 Task: Create a sub task Design and Implement Solution for the task  Implement a new point of sale (POS) system for a retail store in the project AgileBolt , assign it to team member softage.3@softage.net and update the status of the sub task to  On Track  , set the priority of the sub task to Low
Action: Mouse moved to (524, 292)
Screenshot: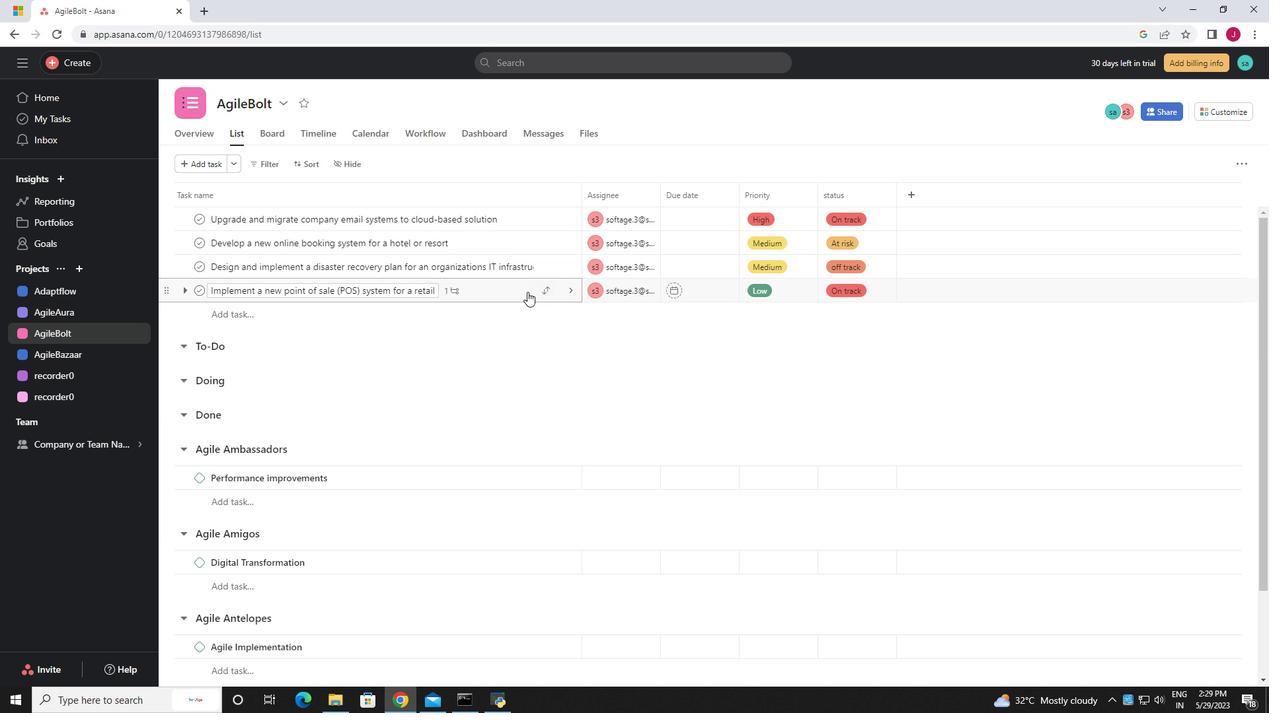 
Action: Mouse pressed left at (524, 292)
Screenshot: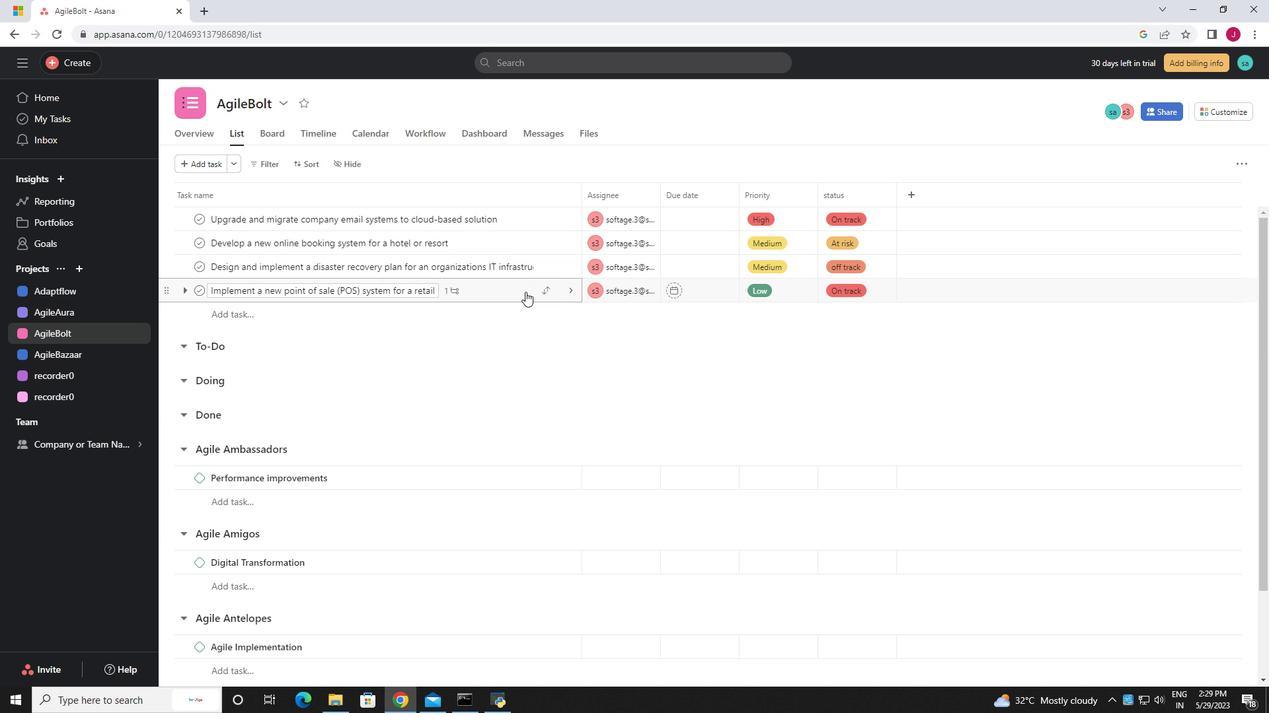 
Action: Mouse moved to (902, 466)
Screenshot: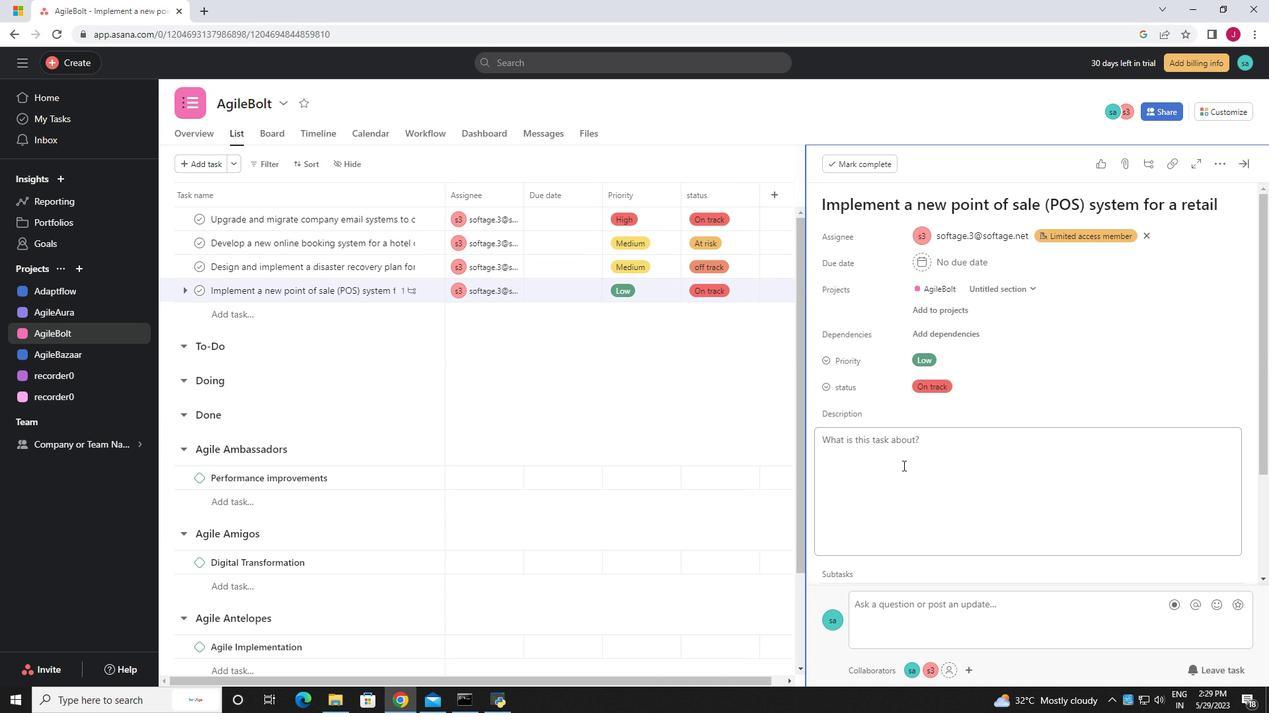 
Action: Mouse scrolled (902, 465) with delta (0, 0)
Screenshot: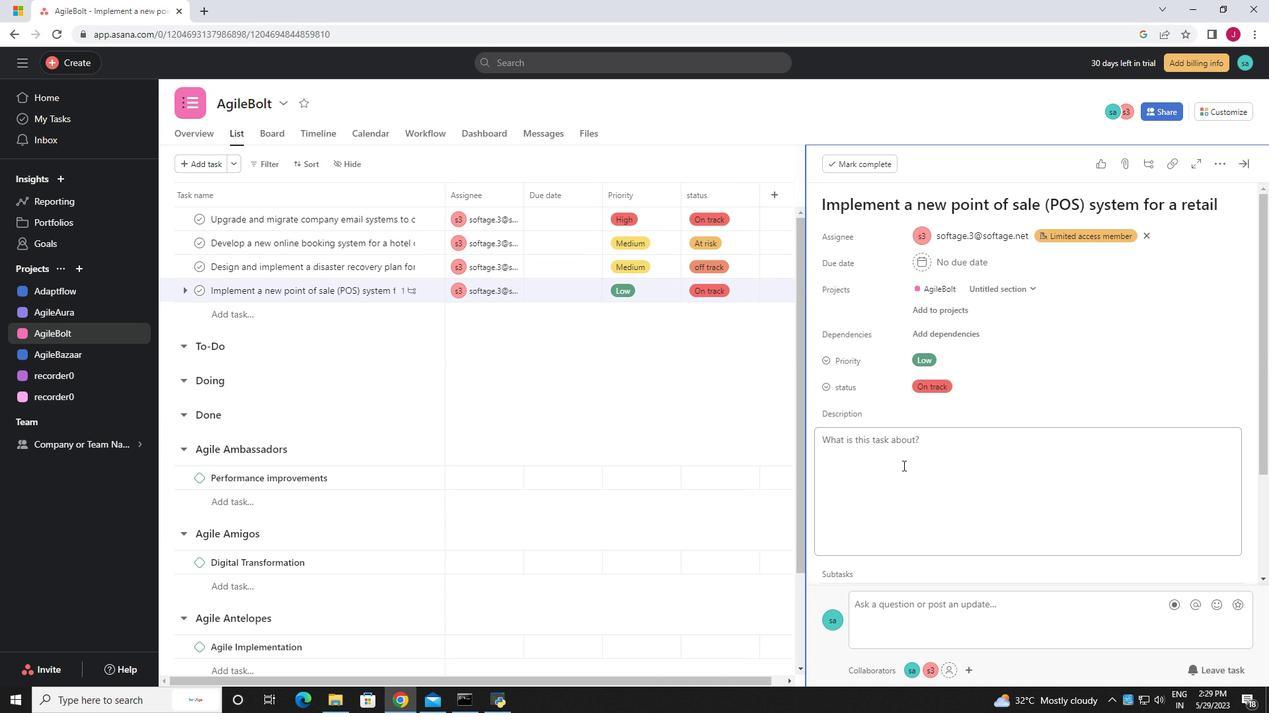 
Action: Mouse moved to (903, 466)
Screenshot: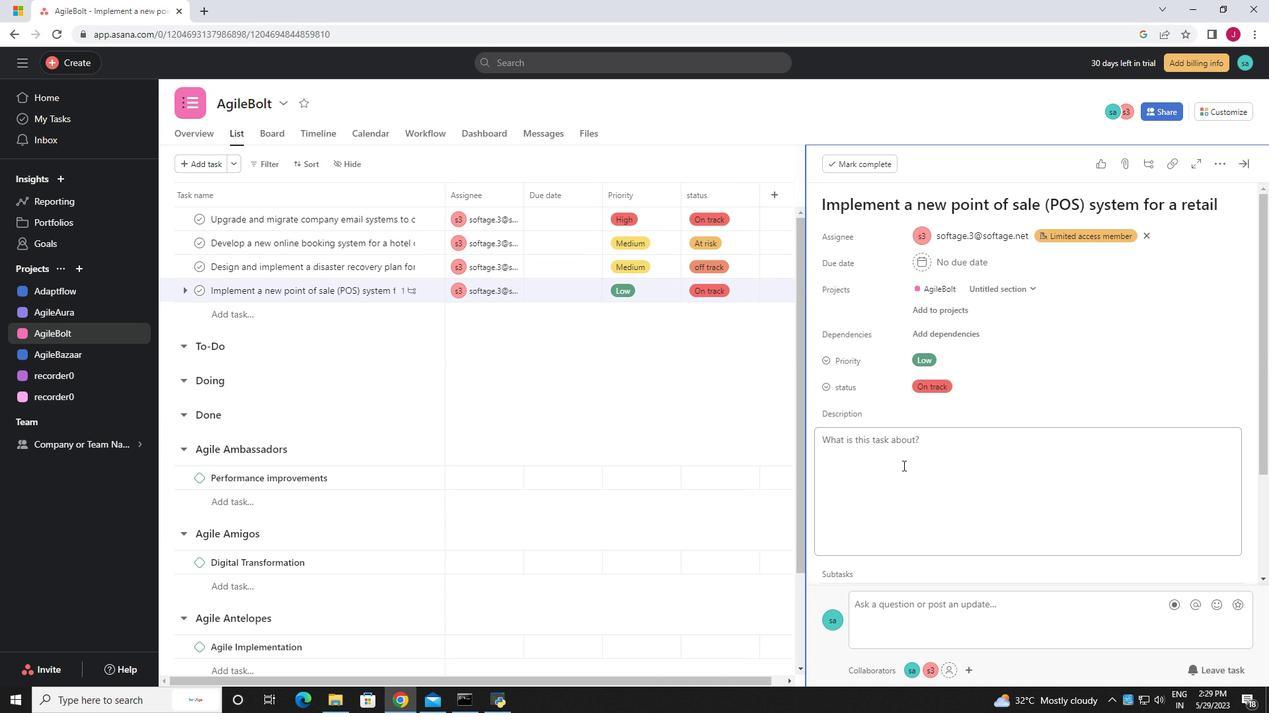 
Action: Mouse scrolled (902, 465) with delta (0, 0)
Screenshot: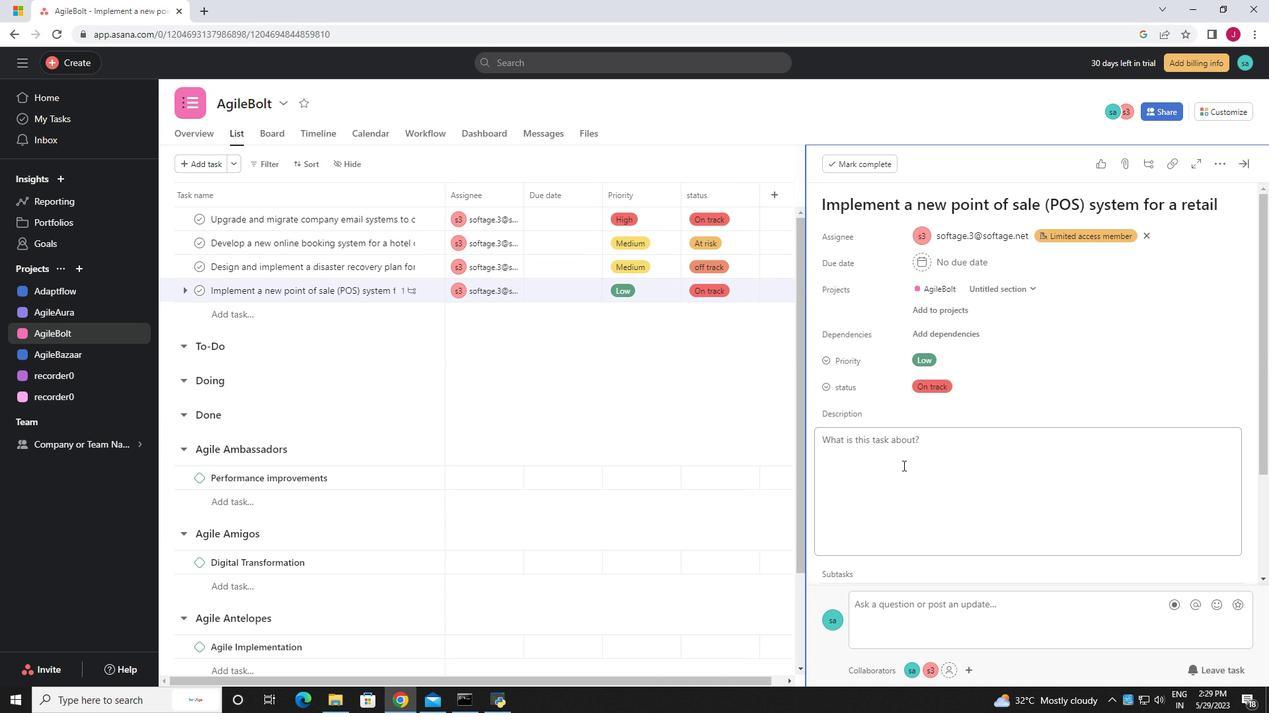 
Action: Mouse moved to (903, 467)
Screenshot: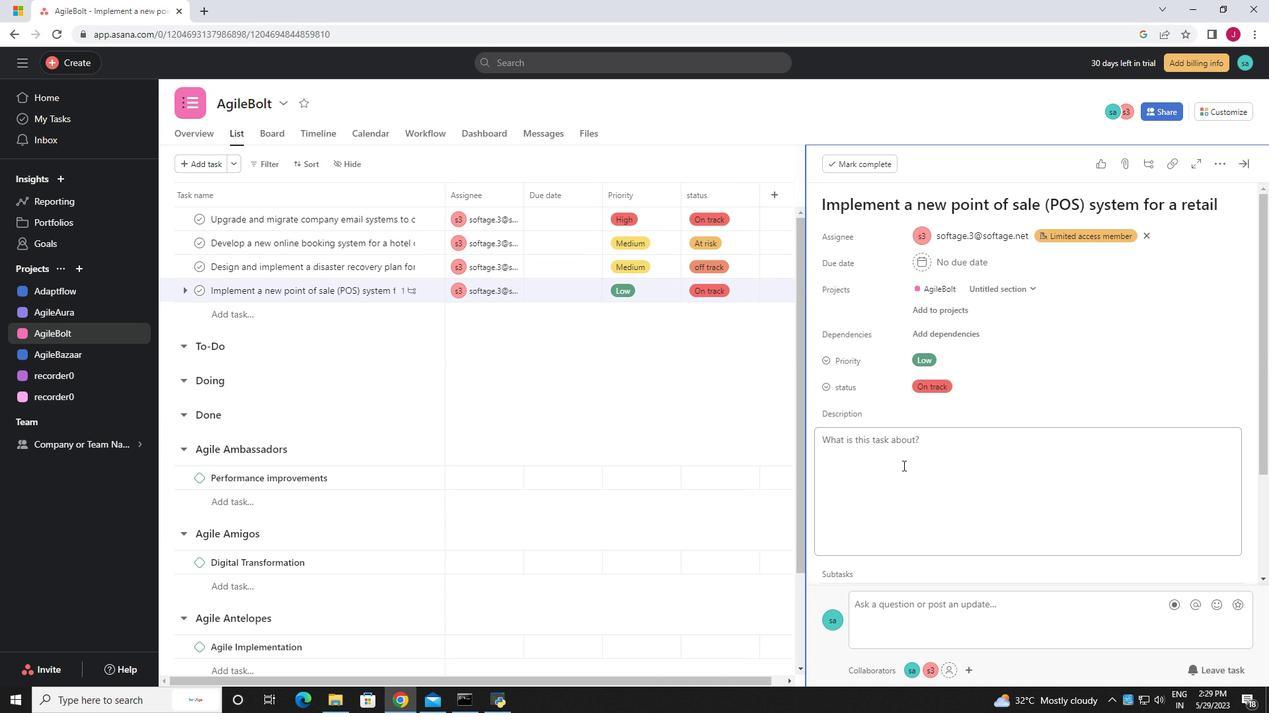 
Action: Mouse scrolled (903, 466) with delta (0, 0)
Screenshot: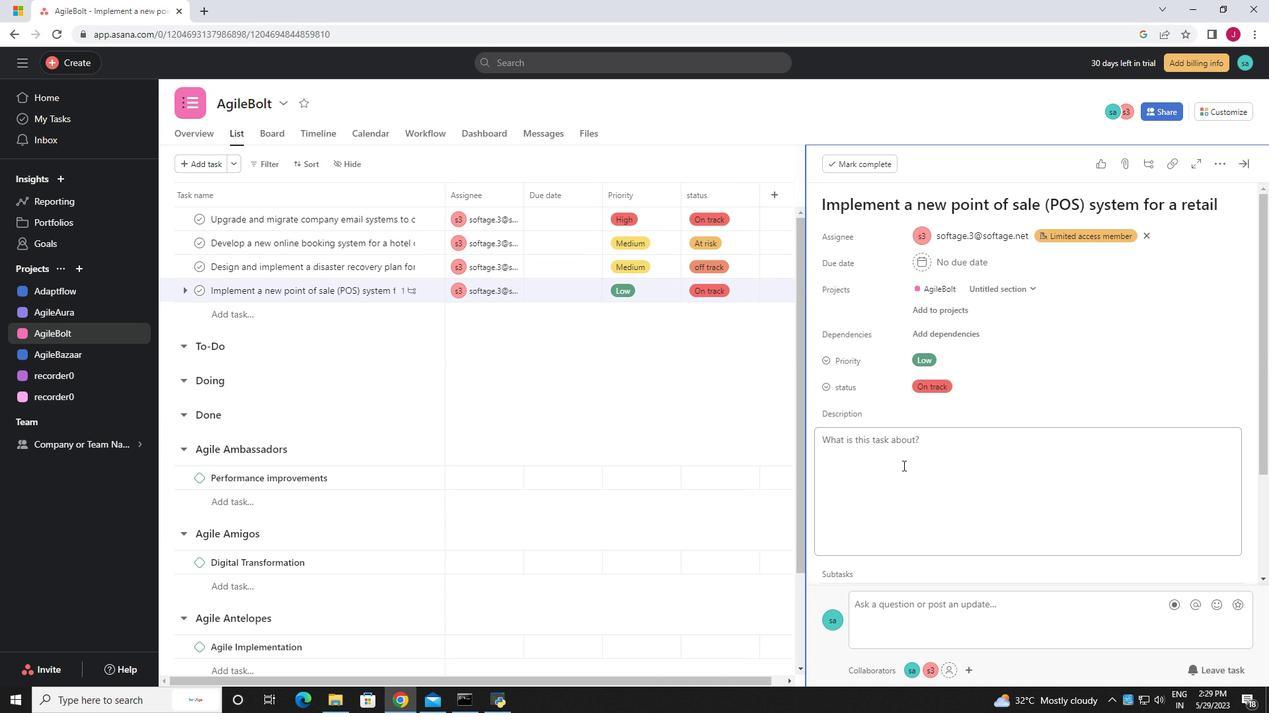 
Action: Mouse scrolled (903, 466) with delta (0, 0)
Screenshot: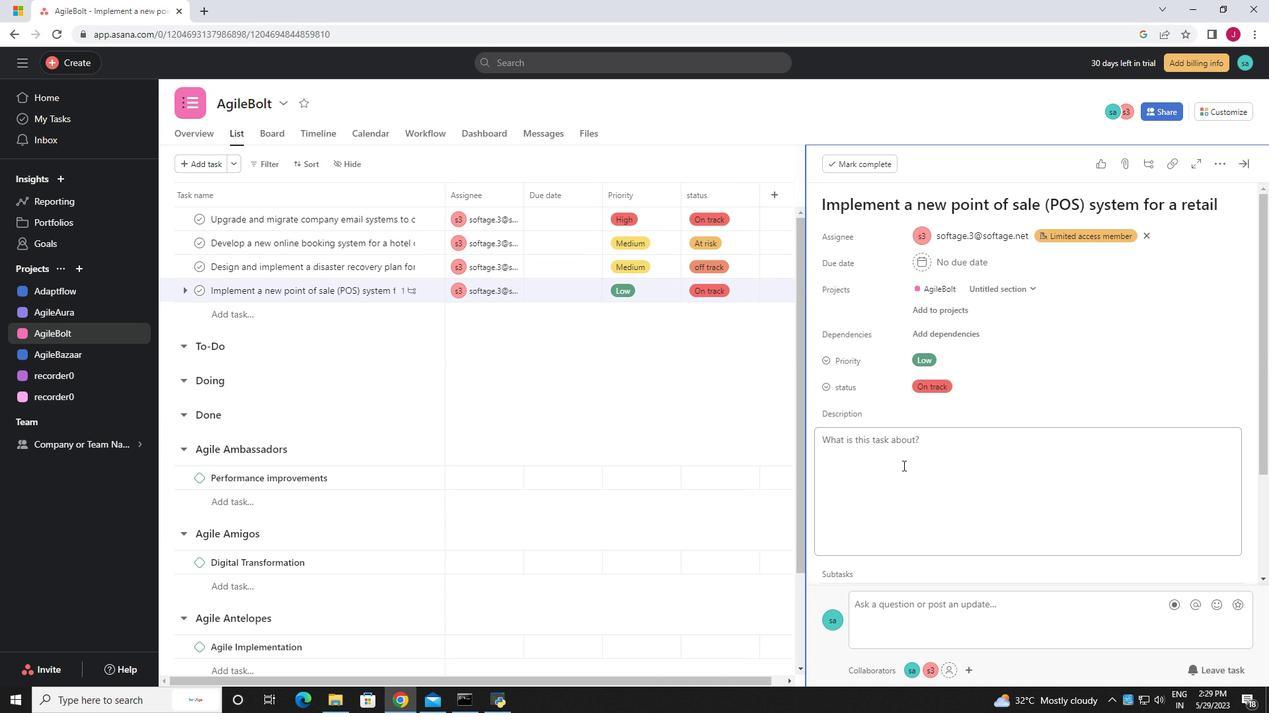 
Action: Mouse moved to (903, 468)
Screenshot: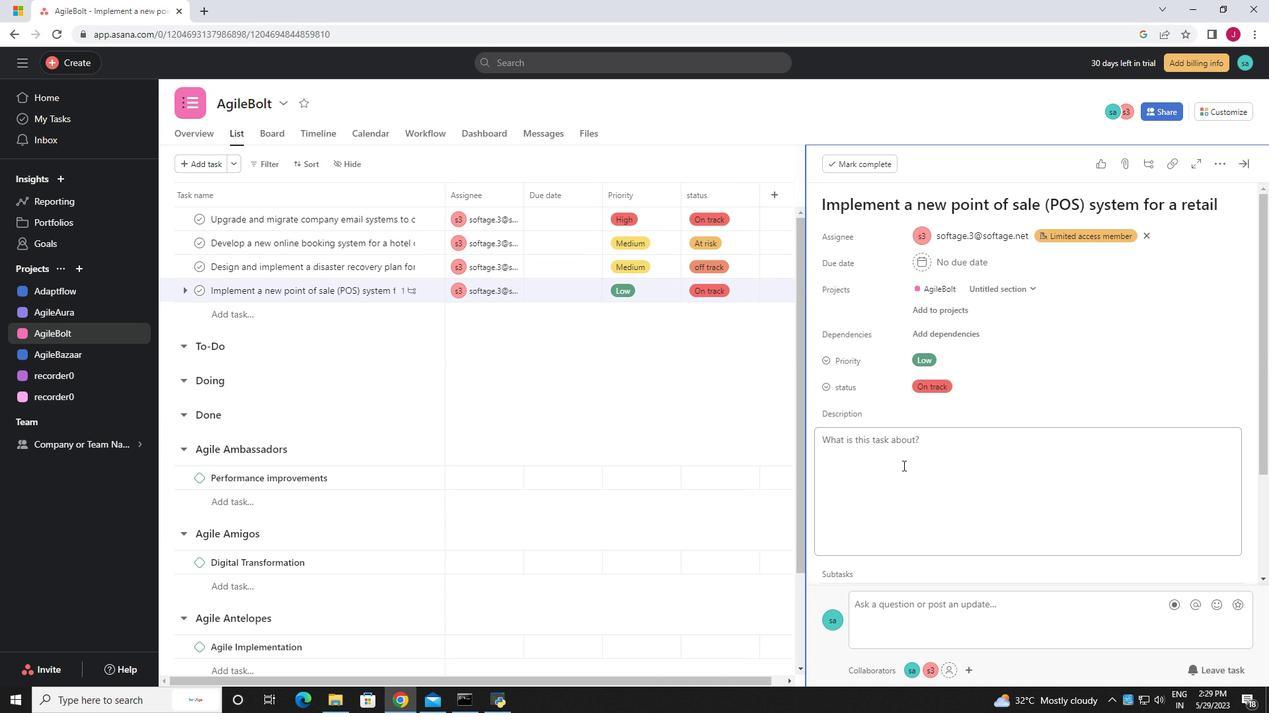
Action: Mouse scrolled (903, 466) with delta (0, 0)
Screenshot: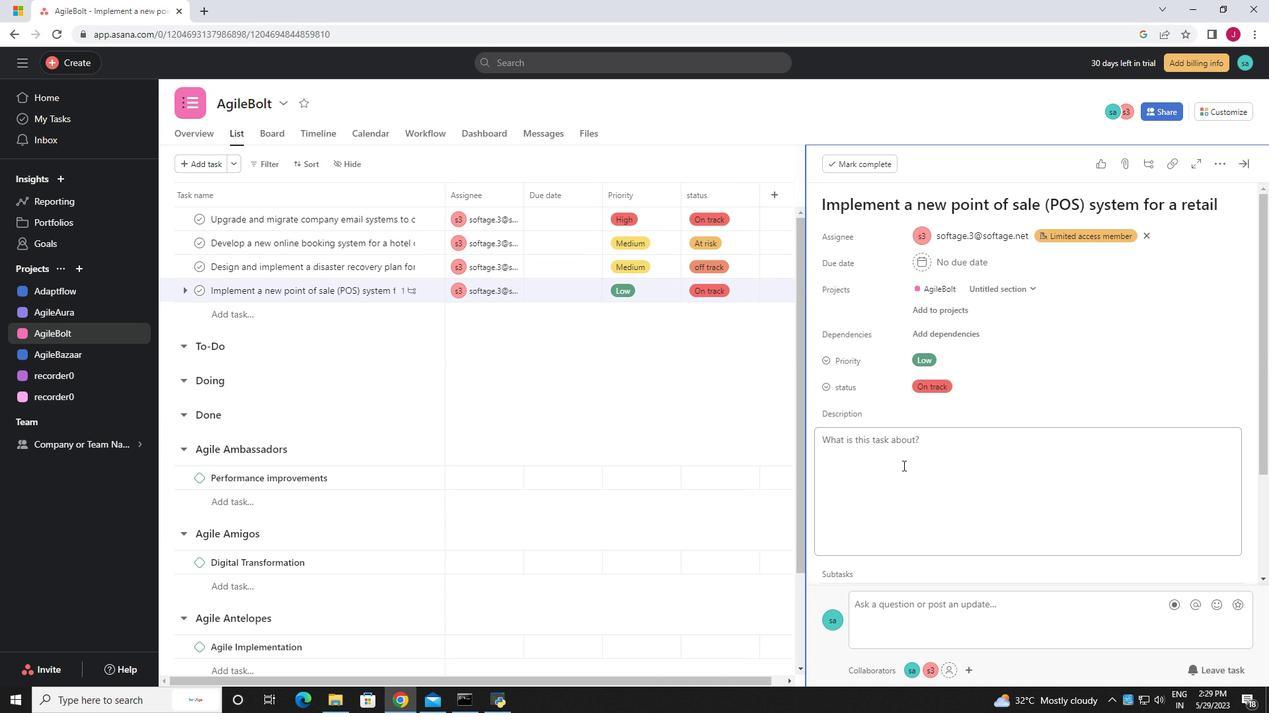 
Action: Mouse moved to (859, 481)
Screenshot: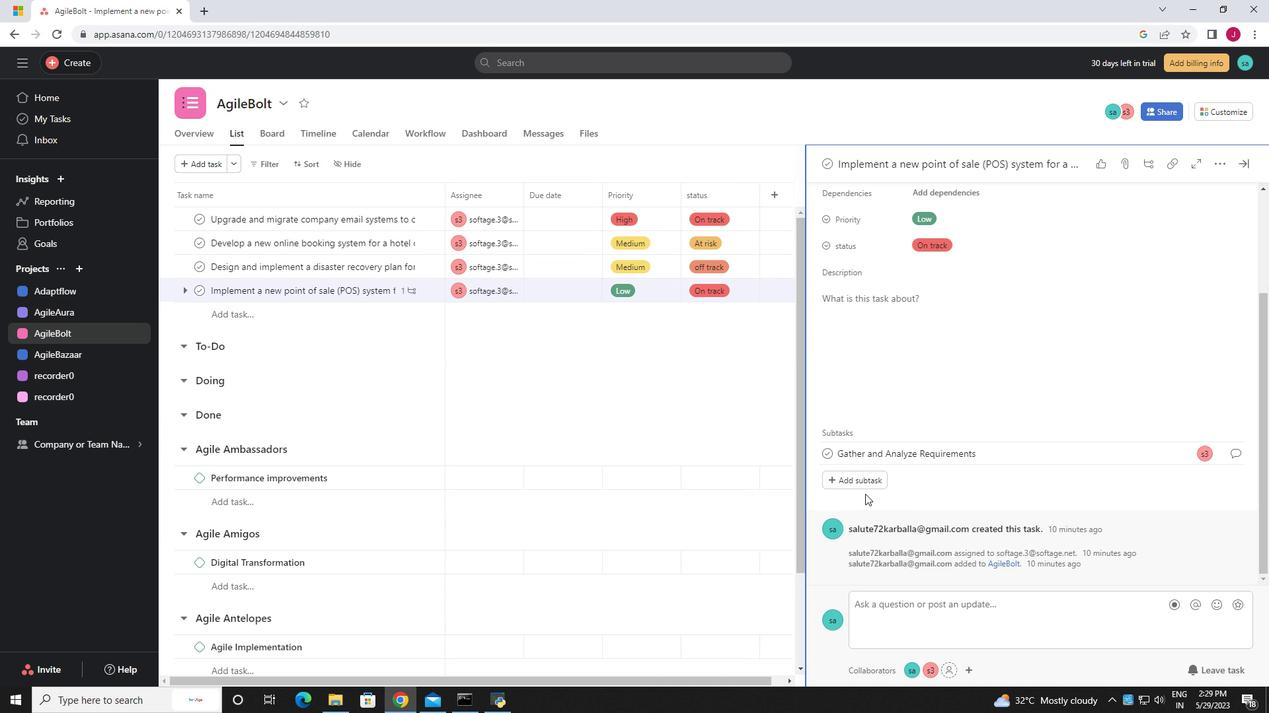 
Action: Mouse pressed left at (859, 481)
Screenshot: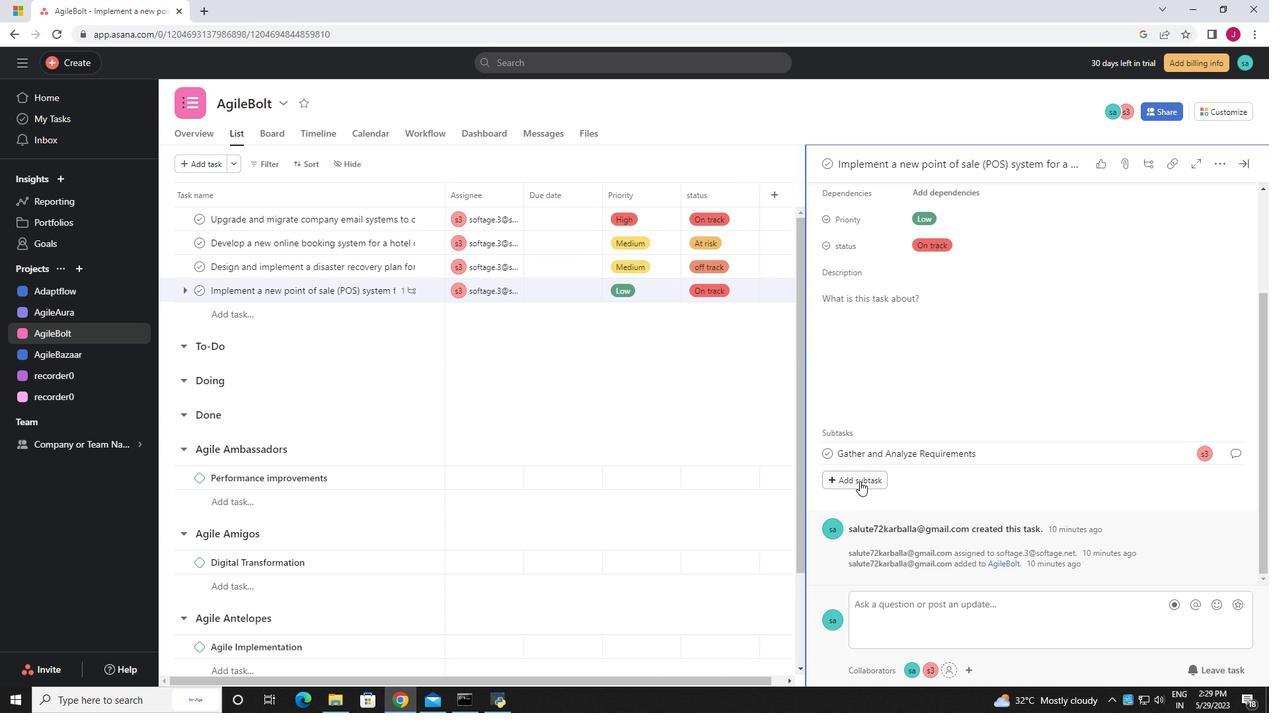 
Action: Mouse moved to (850, 479)
Screenshot: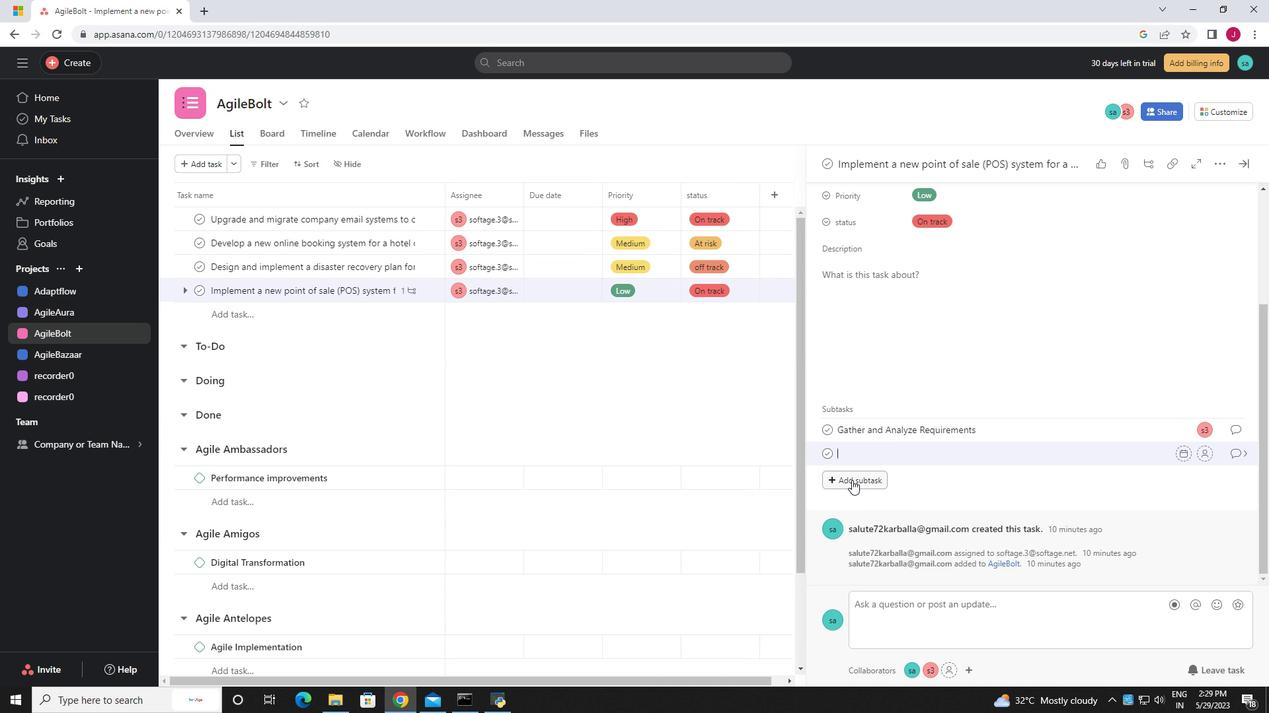 
Action: Key pressed <Key.caps_lock>D<Key.caps_lock>esih<Key.backspace>f<Key.backspace>gn<Key.space>and<Key.space>implement<Key.space>solution
Screenshot: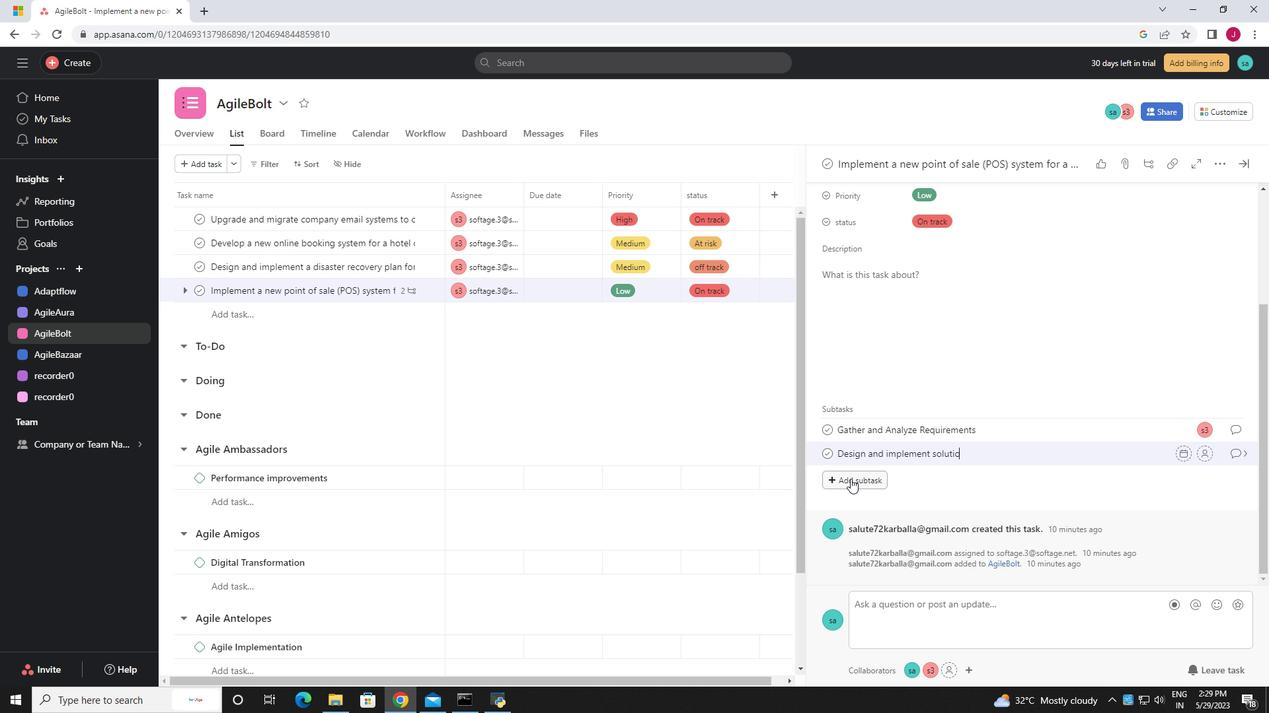 
Action: Mouse moved to (1203, 457)
Screenshot: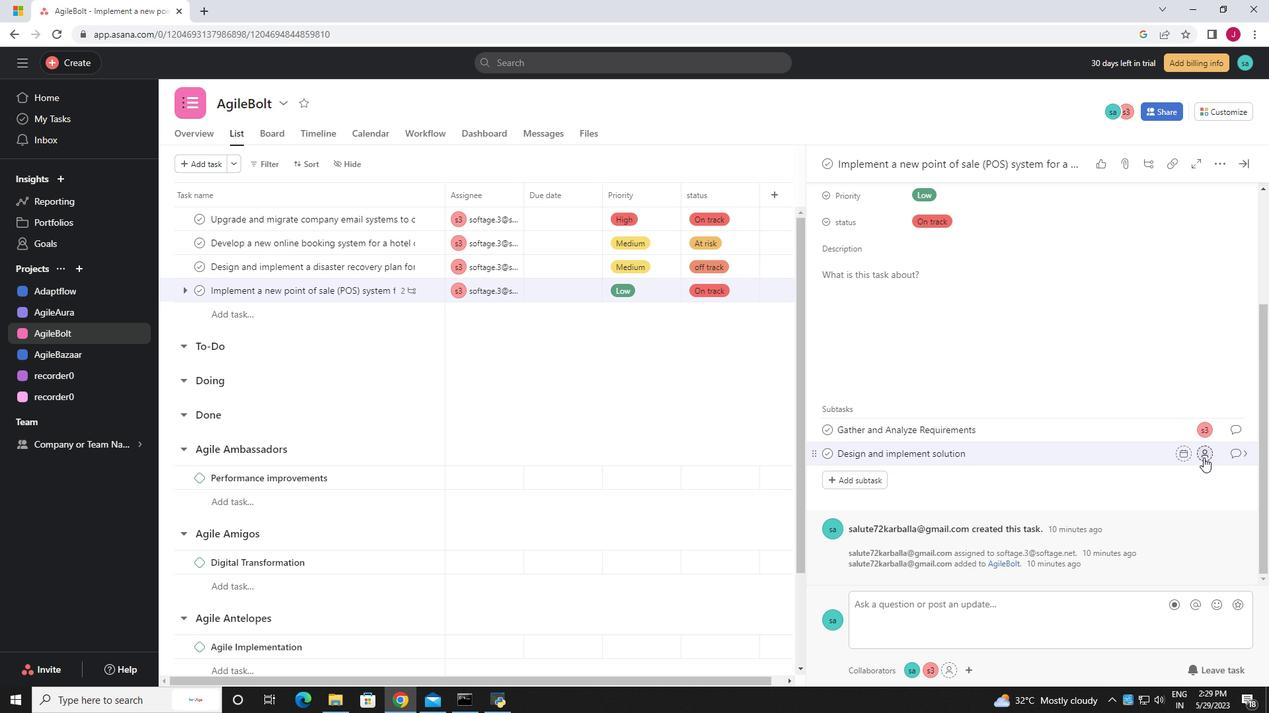 
Action: Mouse pressed left at (1203, 457)
Screenshot: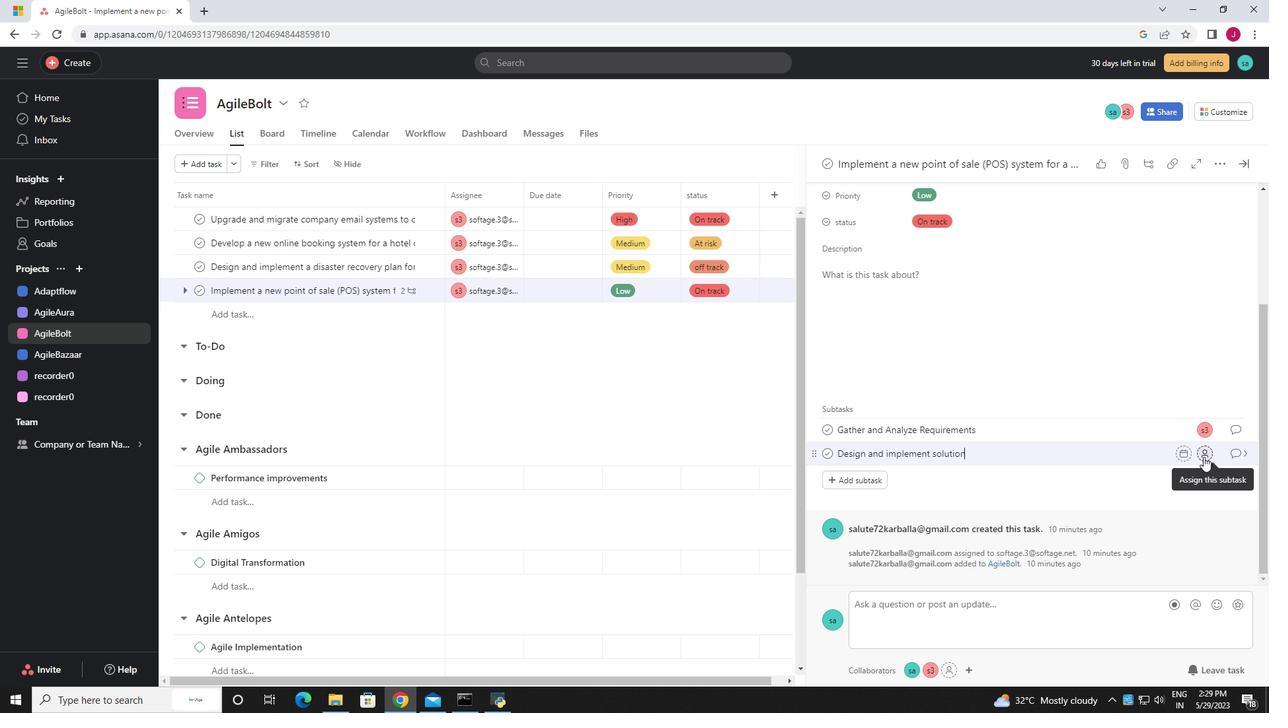 
Action: Mouse moved to (1067, 584)
Screenshot: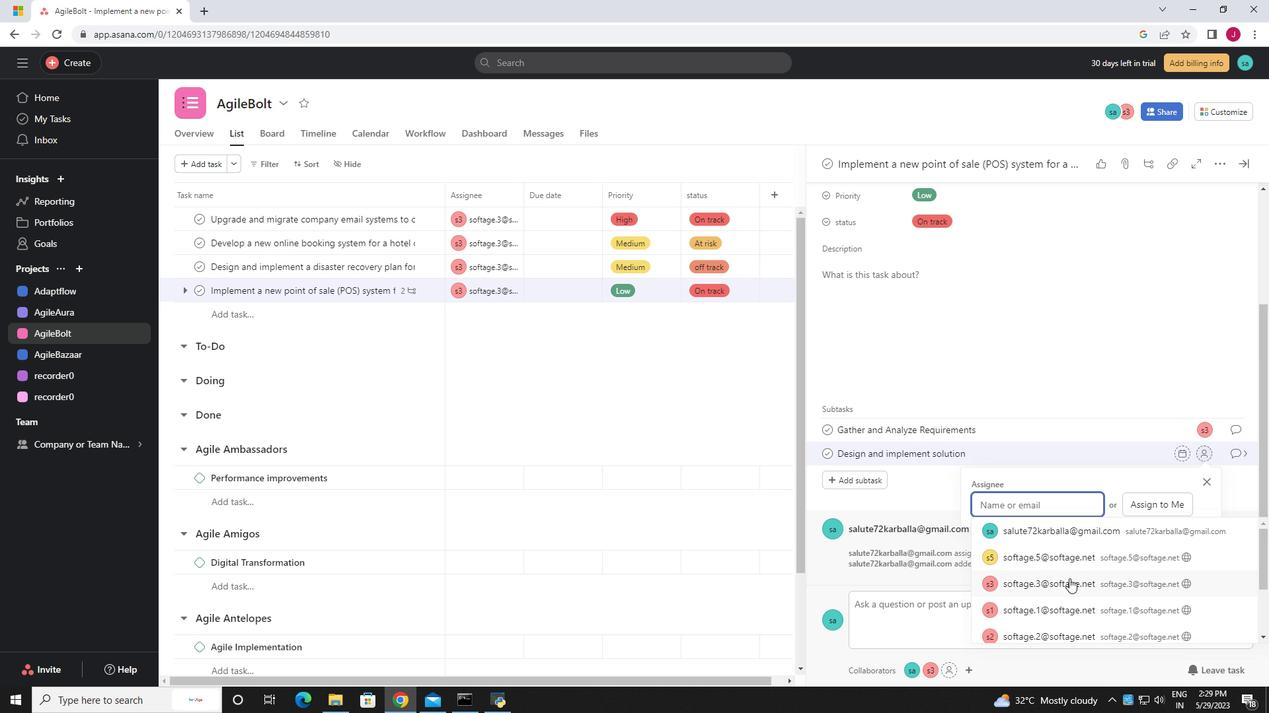 
Action: Mouse pressed left at (1067, 584)
Screenshot: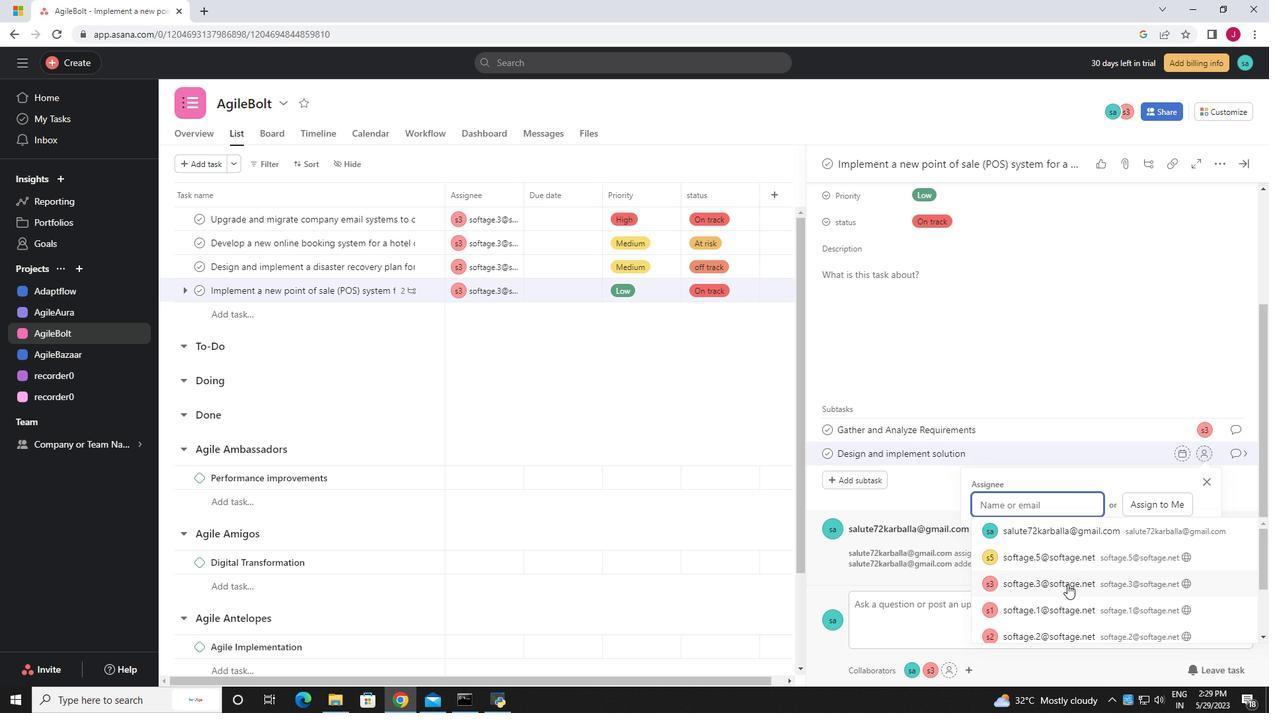 
Action: Mouse moved to (1235, 452)
Screenshot: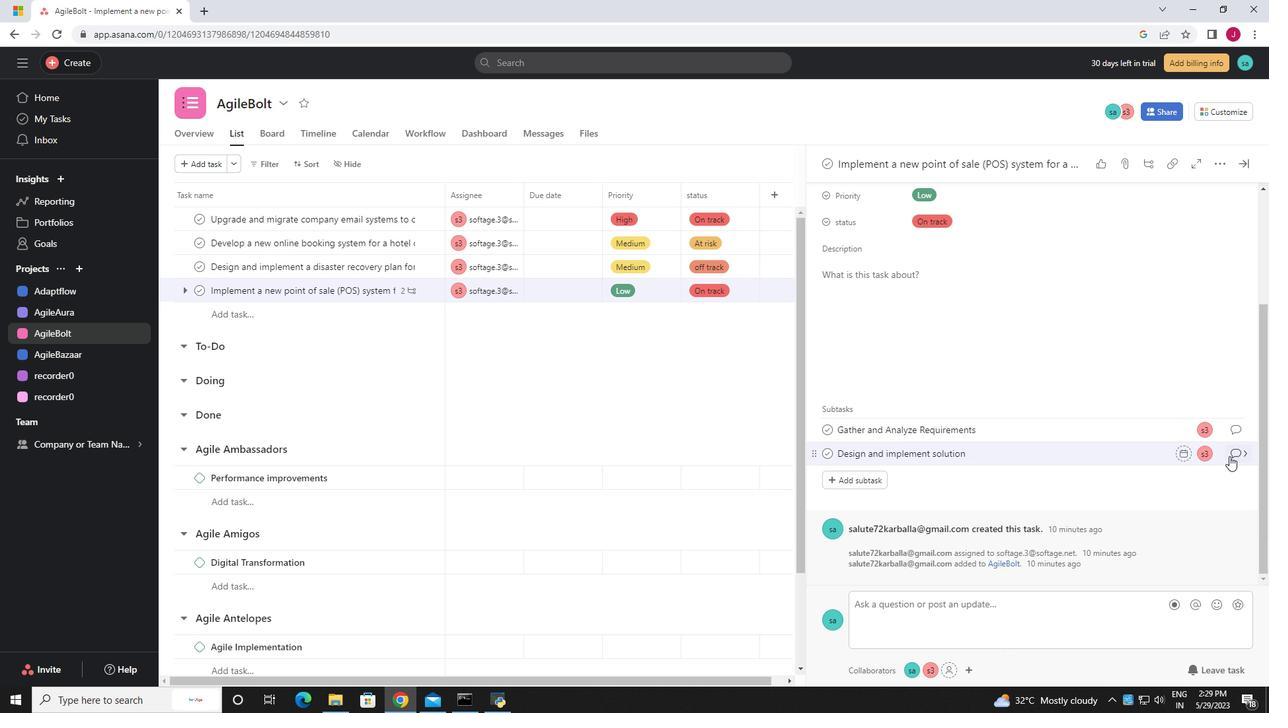
Action: Mouse pressed left at (1235, 452)
Screenshot: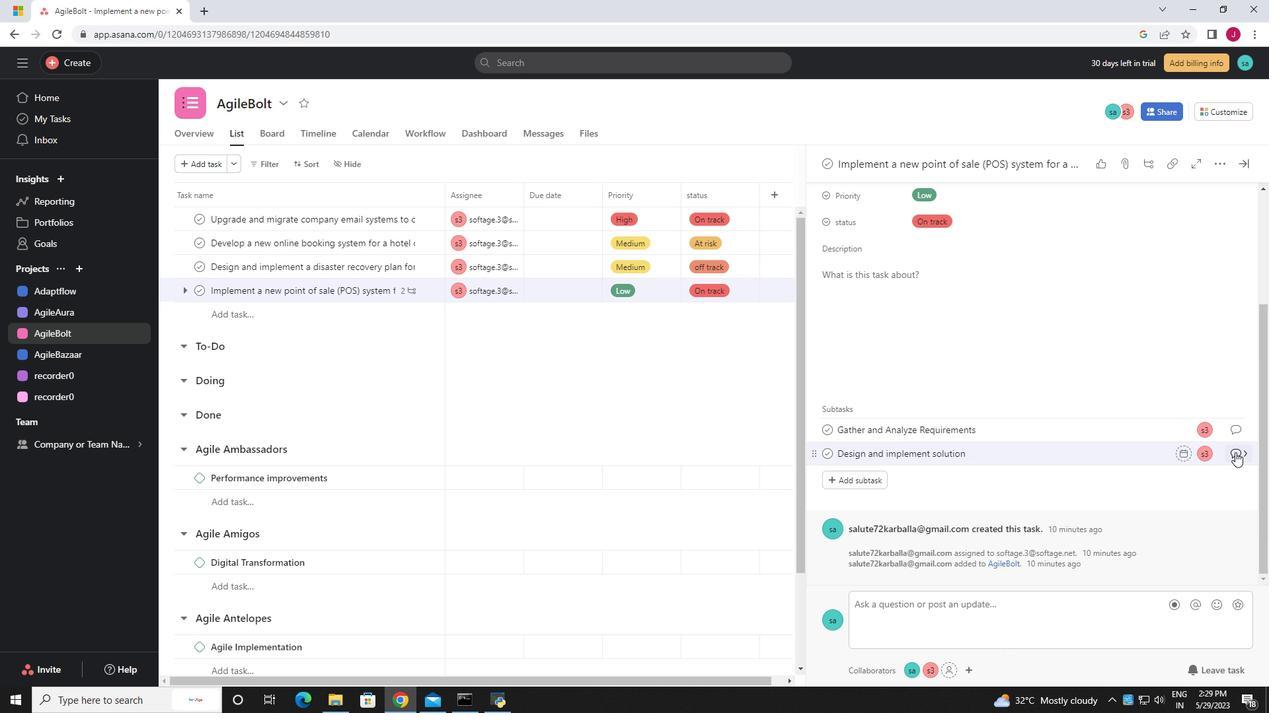 
Action: Mouse moved to (882, 354)
Screenshot: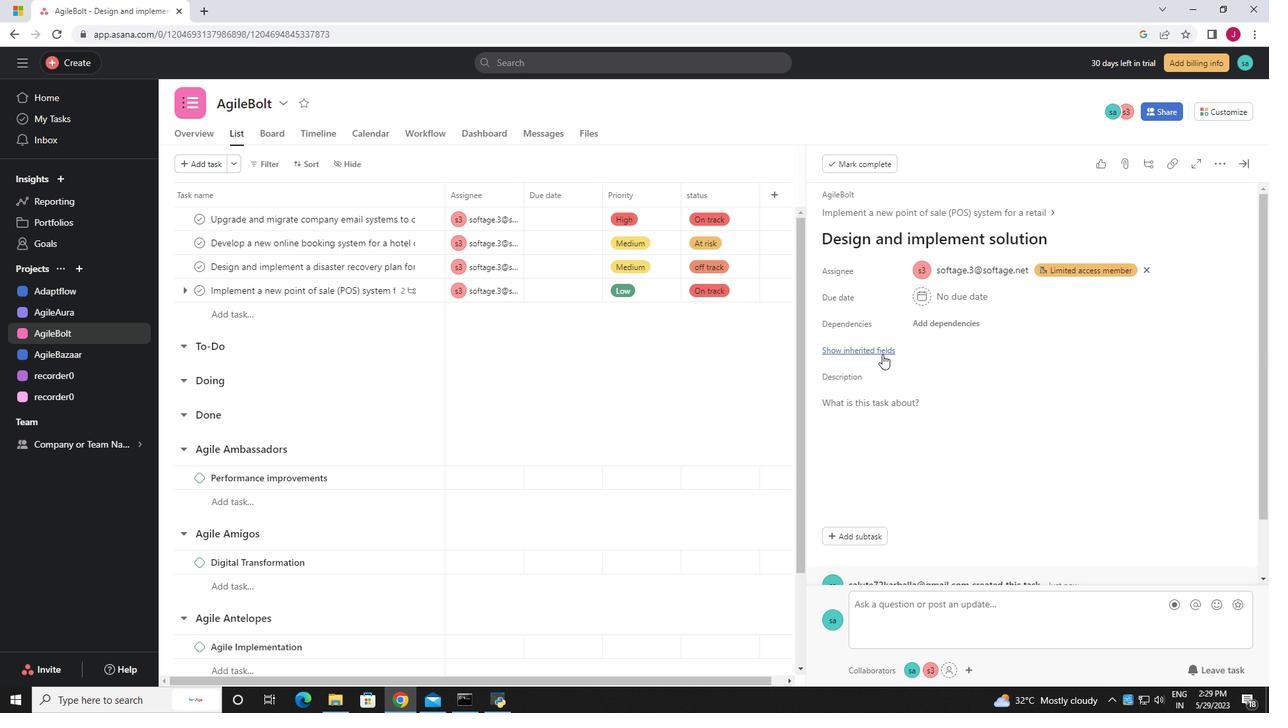 
Action: Mouse pressed left at (882, 354)
Screenshot: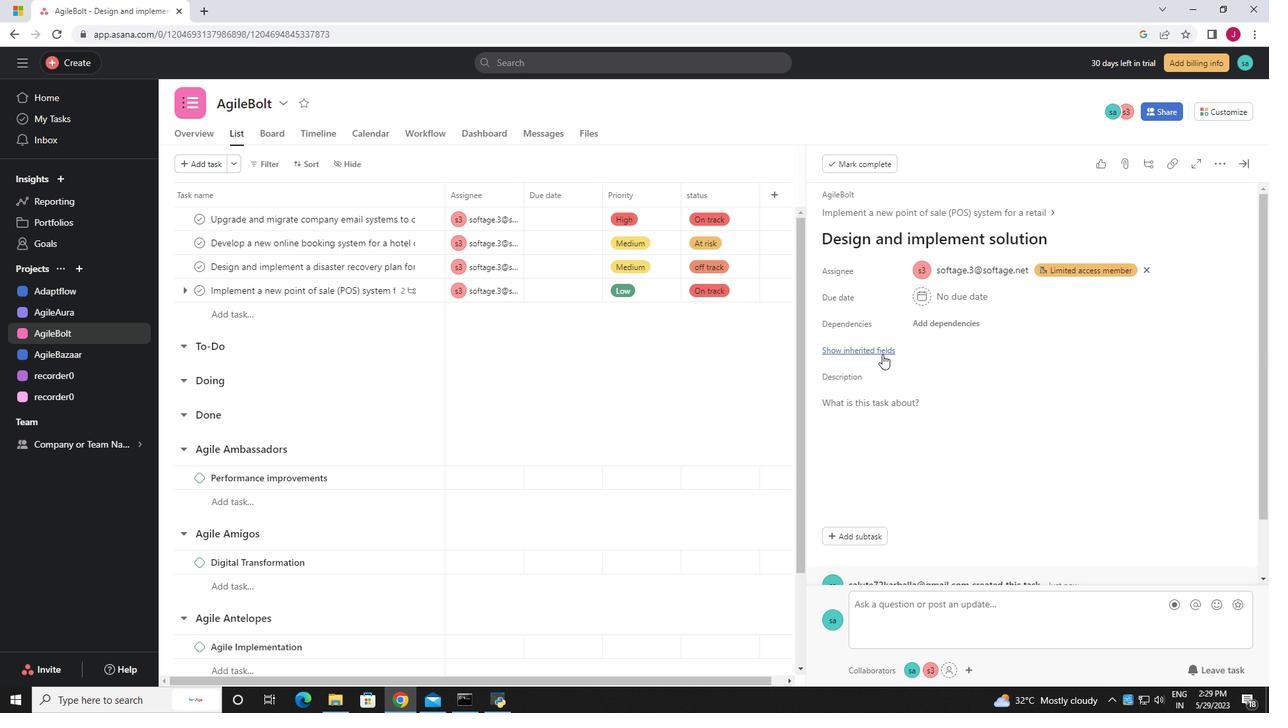
Action: Mouse moved to (915, 373)
Screenshot: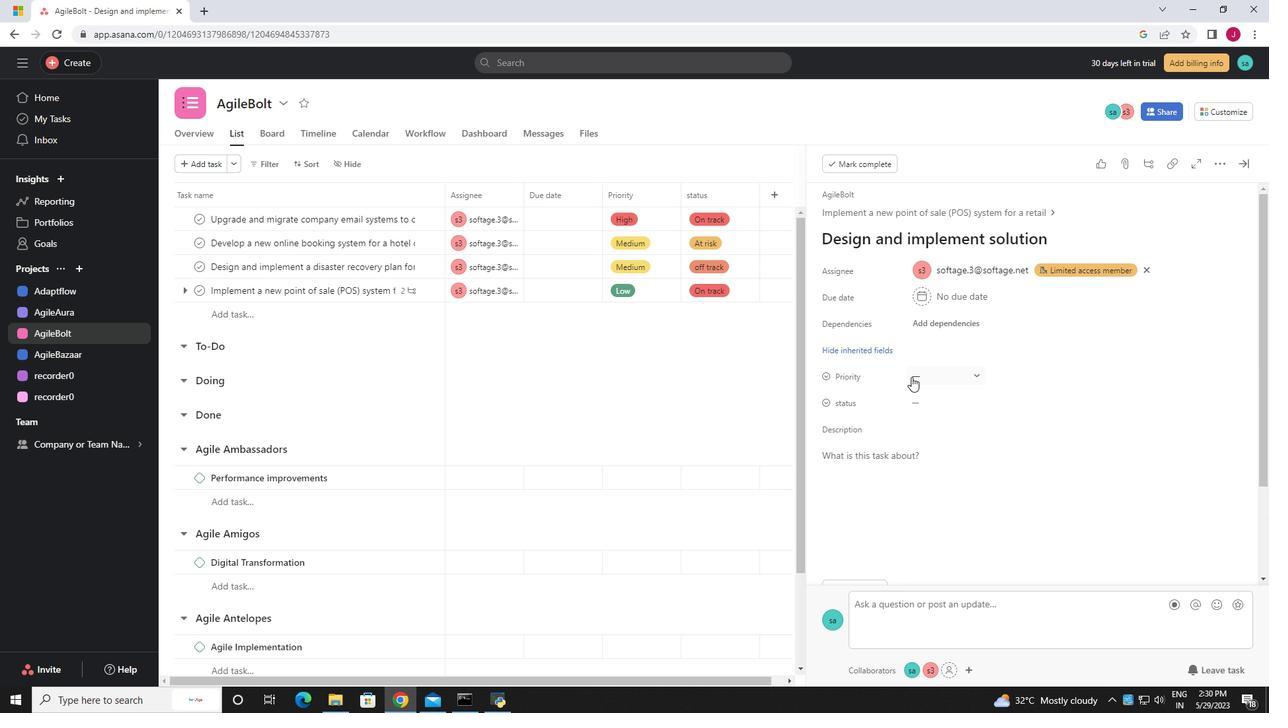 
Action: Mouse pressed left at (915, 373)
Screenshot: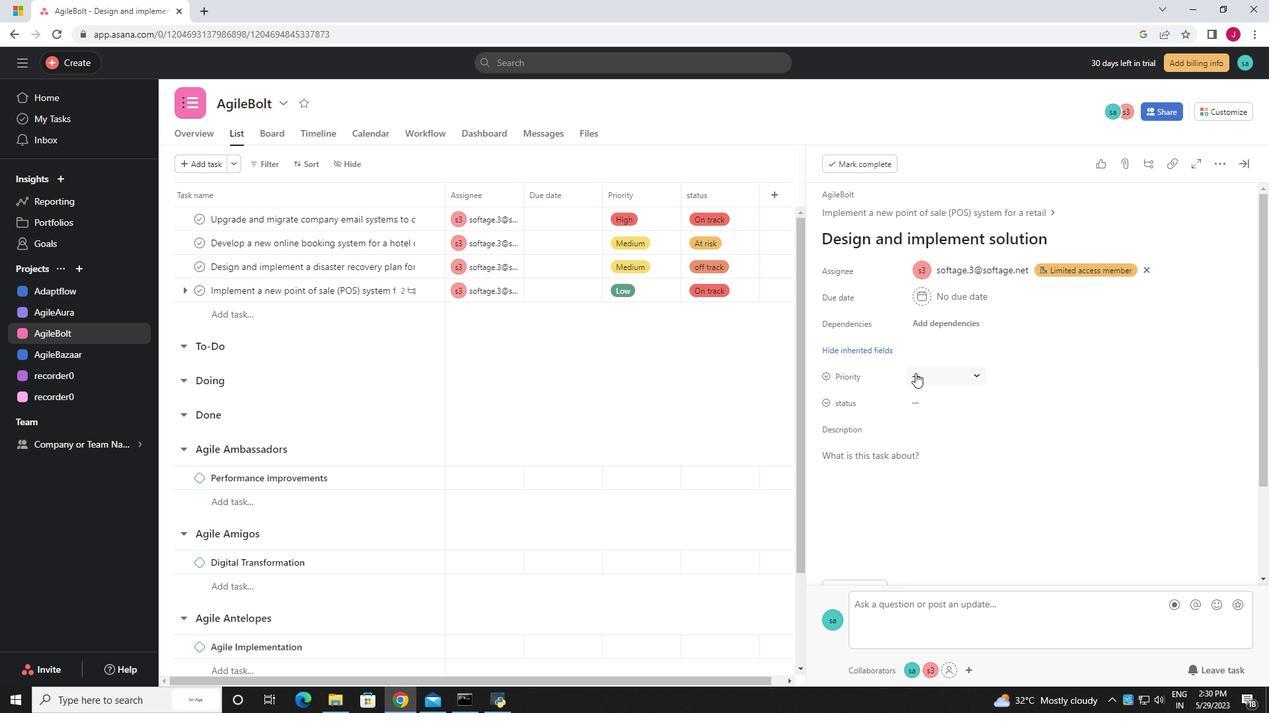 
Action: Mouse moved to (945, 467)
Screenshot: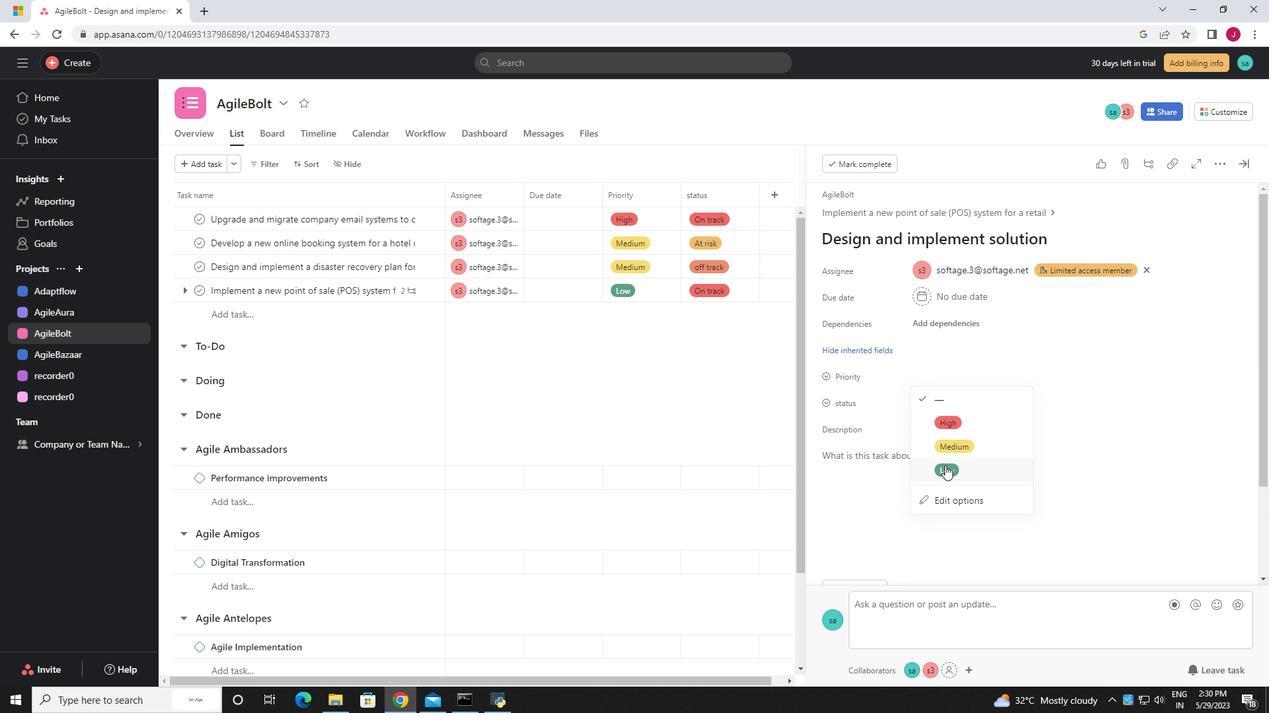 
Action: Mouse pressed left at (945, 467)
Screenshot: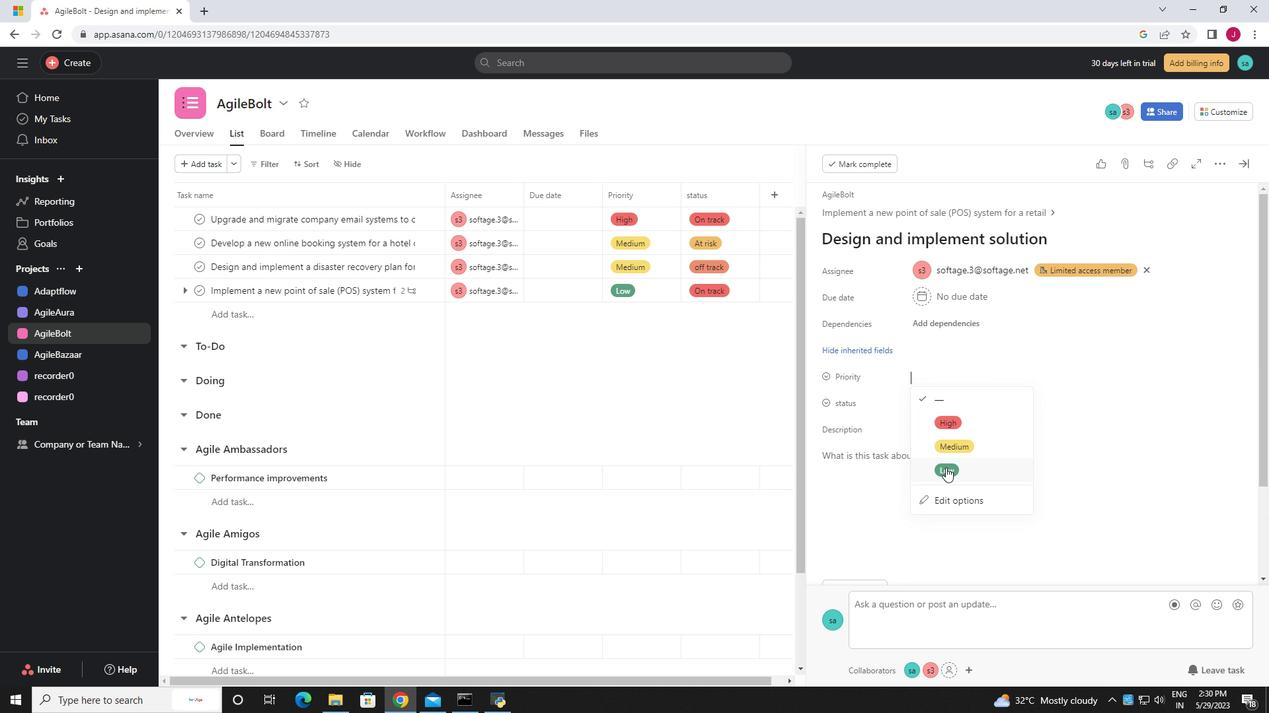 
Action: Mouse moved to (934, 404)
Screenshot: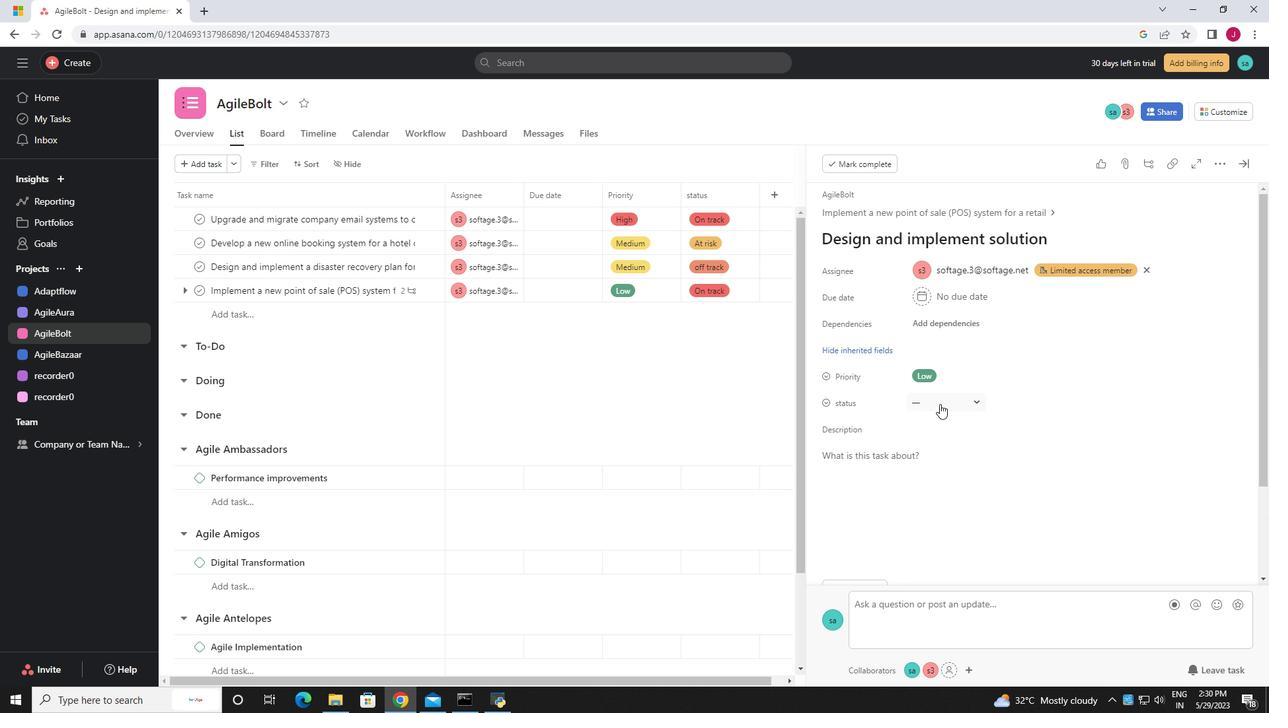 
Action: Mouse pressed left at (934, 404)
Screenshot: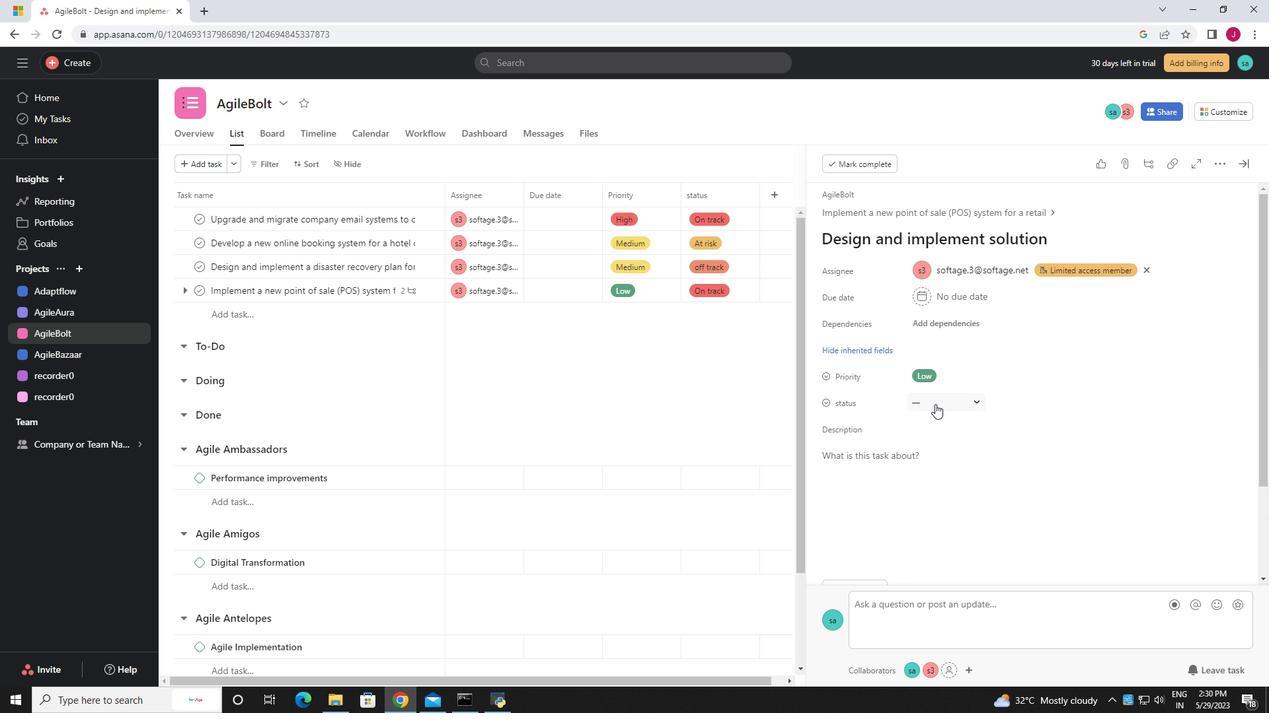 
Action: Mouse moved to (962, 444)
Screenshot: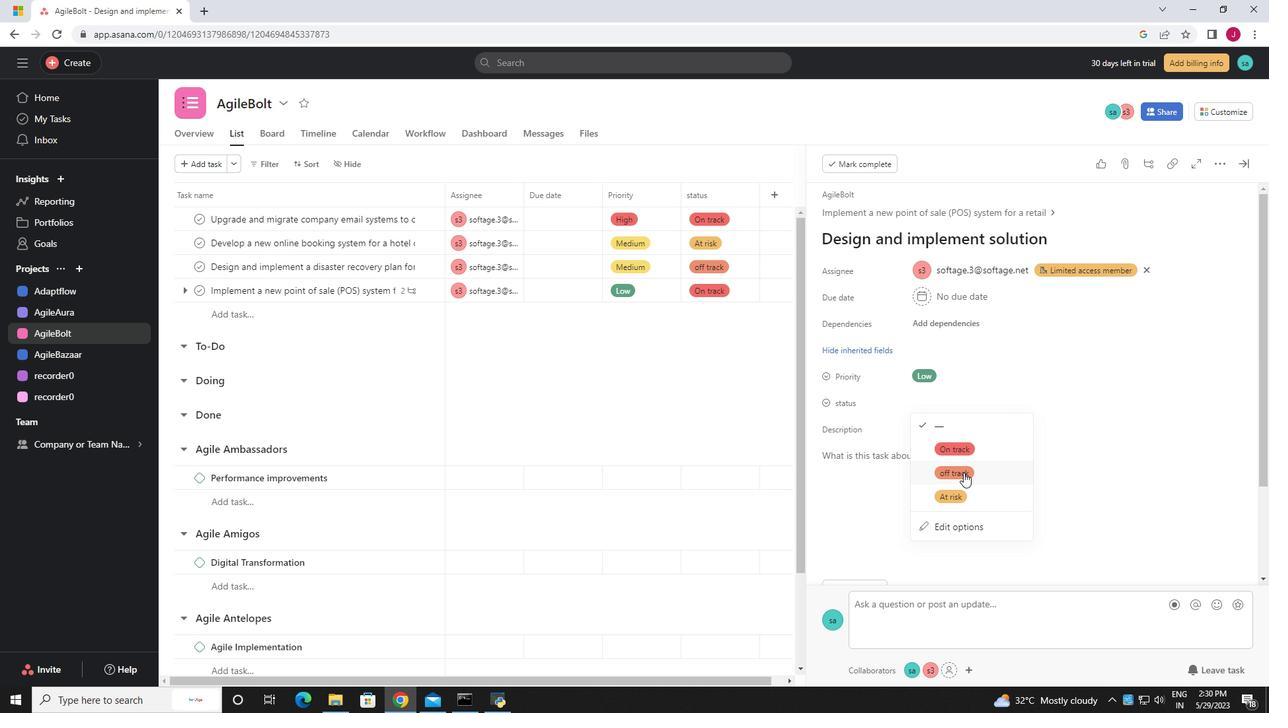 
Action: Mouse pressed left at (962, 444)
Screenshot: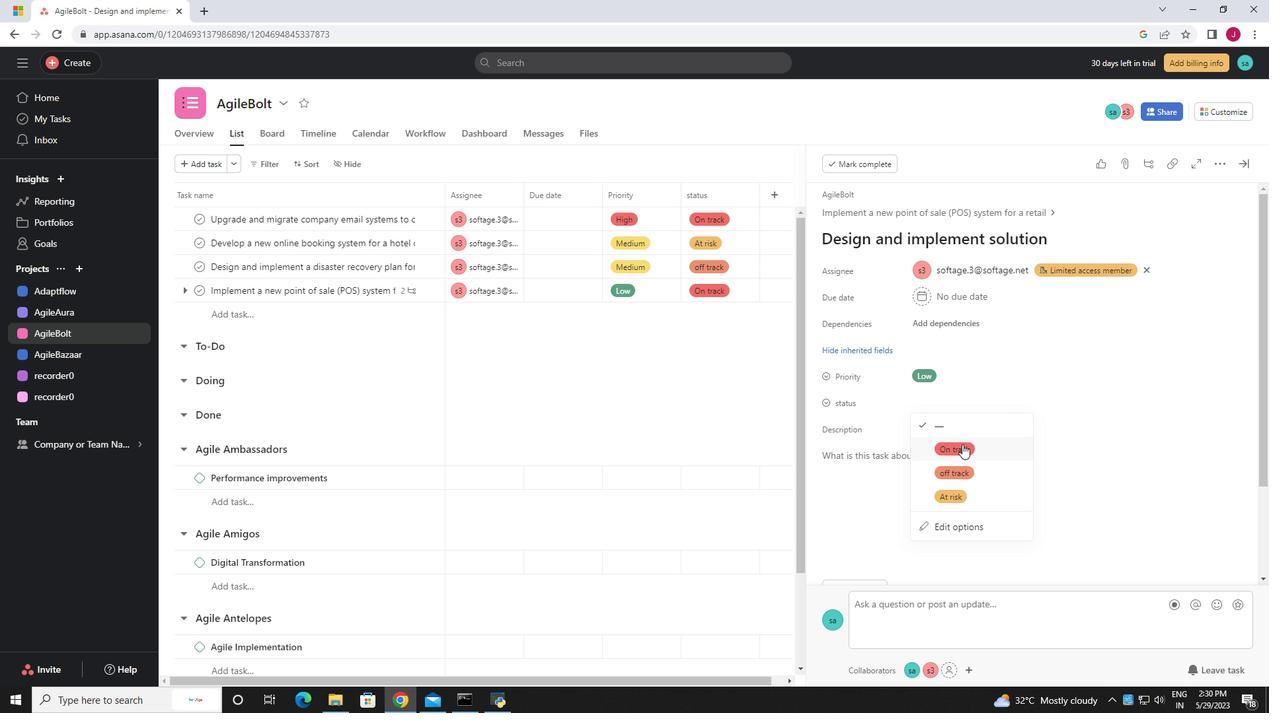 
Action: Mouse moved to (723, 376)
Screenshot: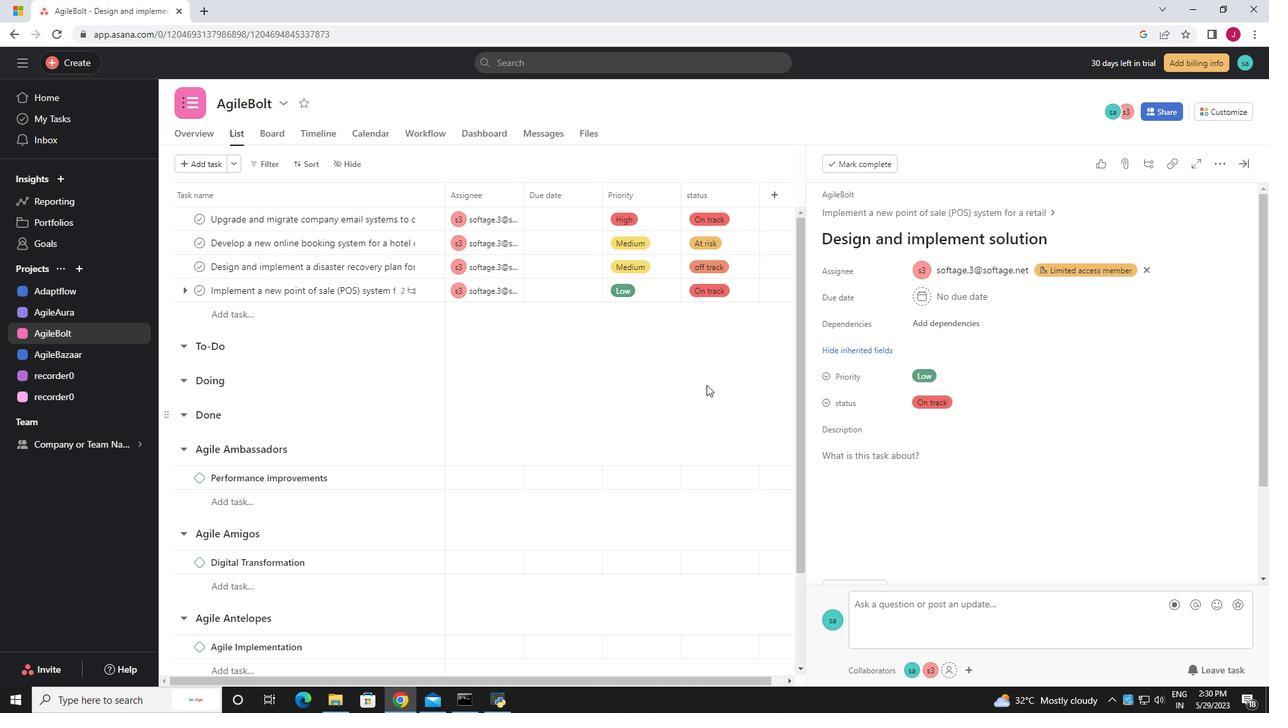
